 Task: Create in the project ToxicWorks and in the Backlog issue 'Improve the appâ€™s performance during network interruptions' a child issue 'Serverless computing application cost optimization and testing', and assign it to team member softage.2@softage.net.
Action: Mouse moved to (199, 59)
Screenshot: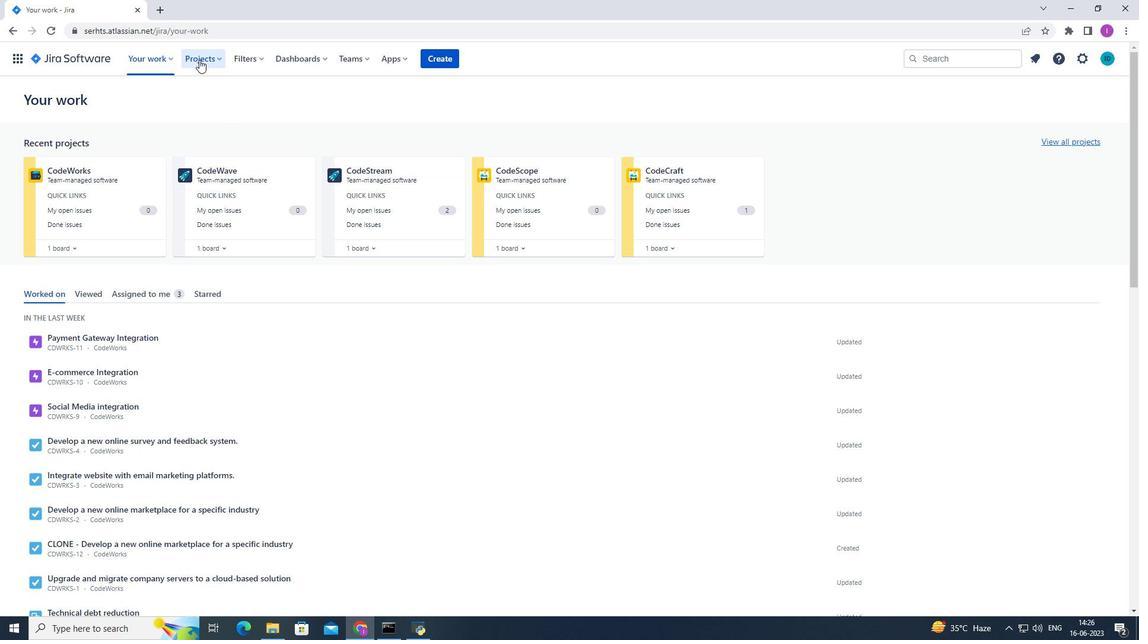
Action: Mouse pressed left at (199, 59)
Screenshot: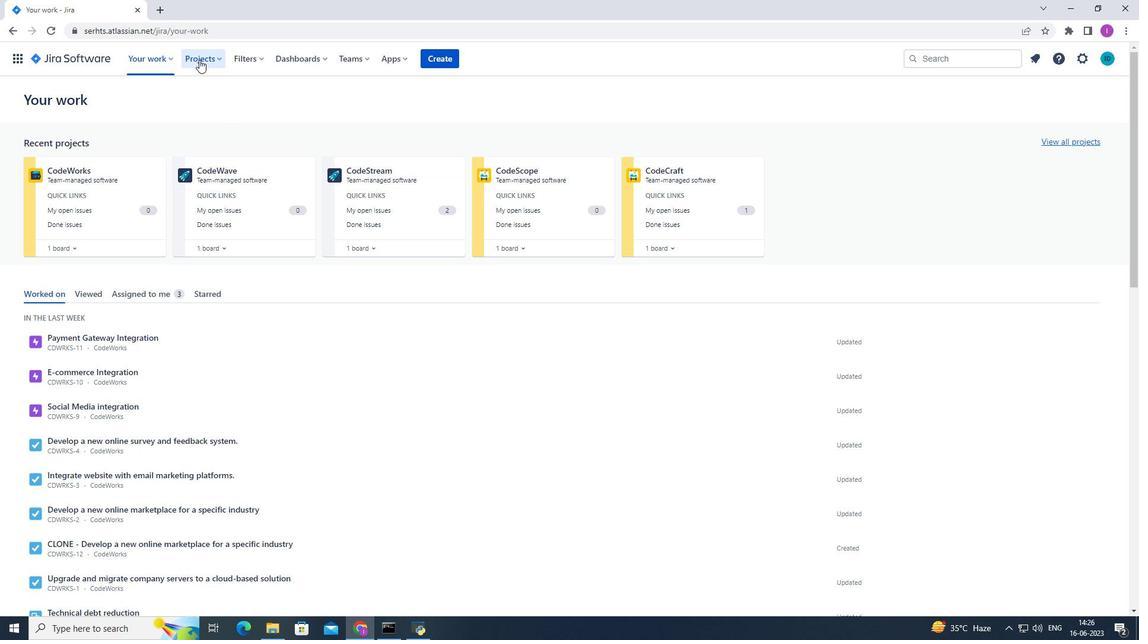 
Action: Mouse moved to (228, 103)
Screenshot: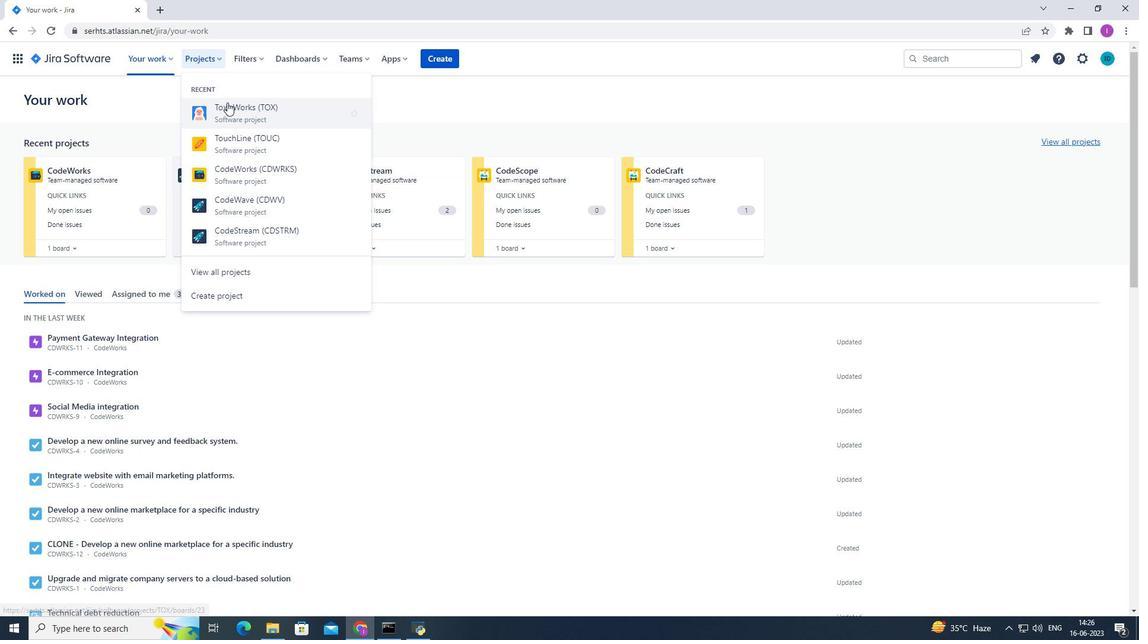 
Action: Mouse pressed left at (228, 103)
Screenshot: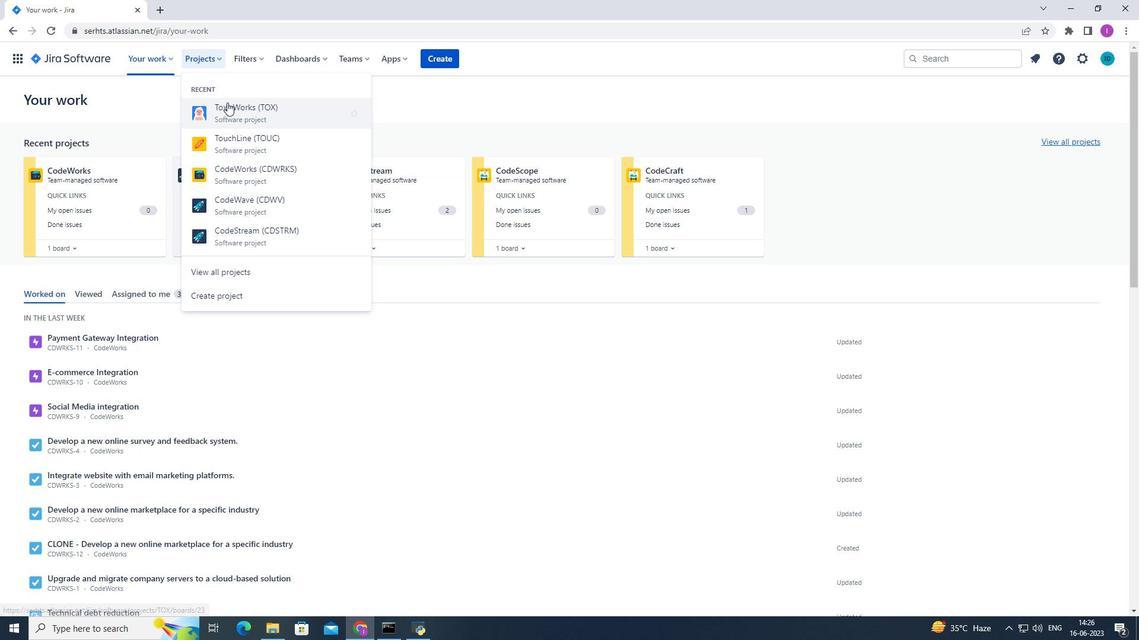 
Action: Mouse moved to (78, 184)
Screenshot: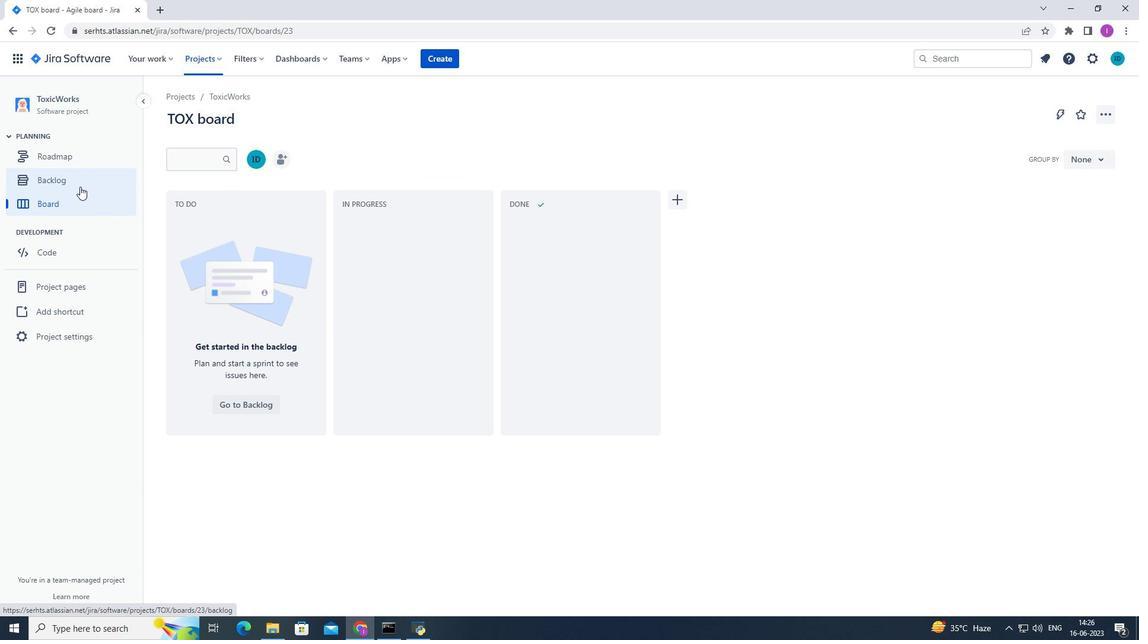 
Action: Mouse pressed left at (78, 184)
Screenshot: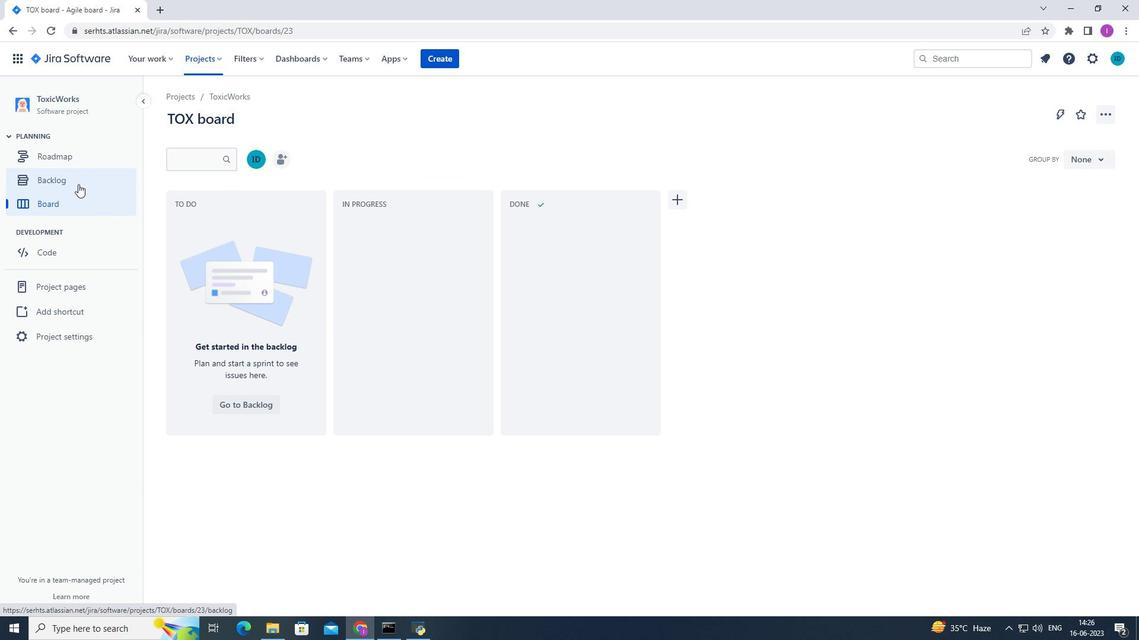 
Action: Mouse moved to (325, 351)
Screenshot: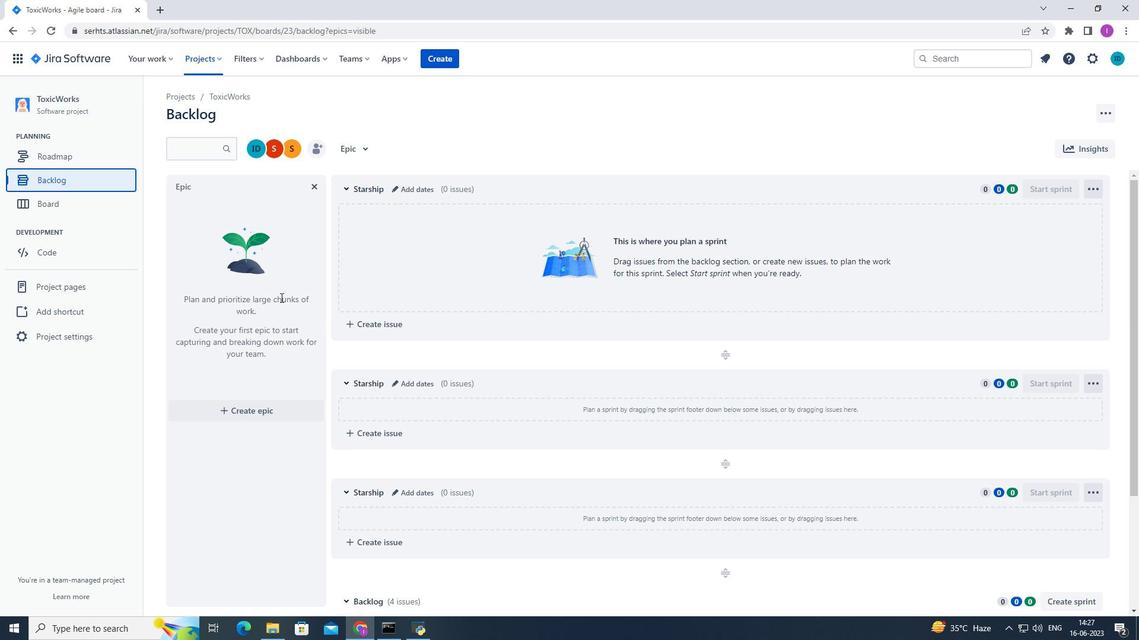 
Action: Mouse scrolled (325, 351) with delta (0, 0)
Screenshot: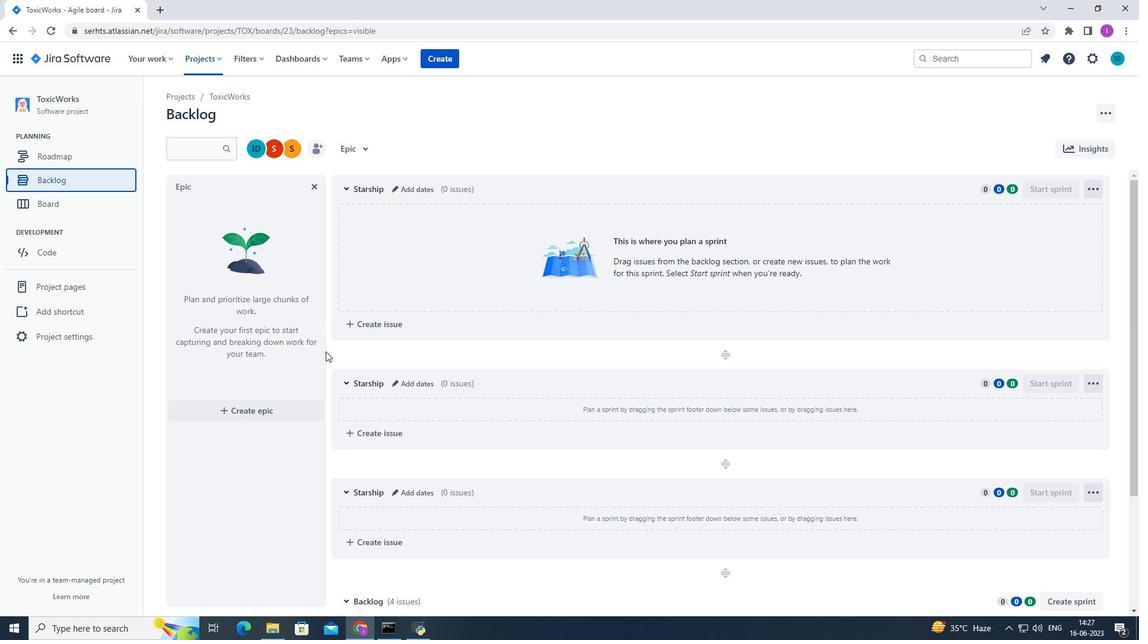 
Action: Mouse moved to (326, 351)
Screenshot: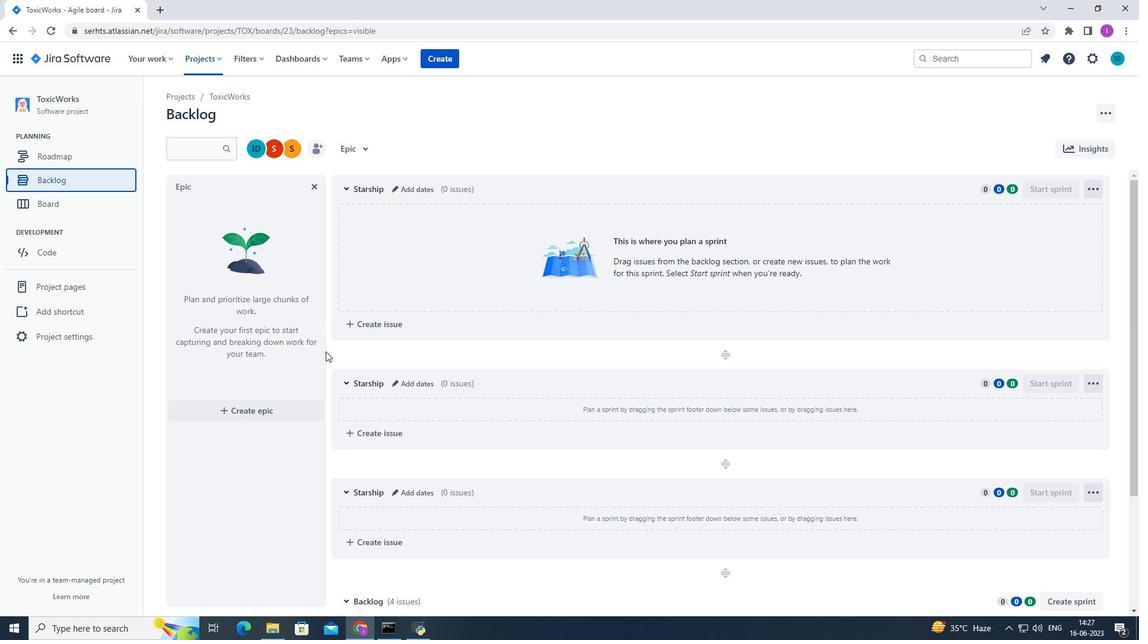 
Action: Mouse scrolled (326, 351) with delta (0, 0)
Screenshot: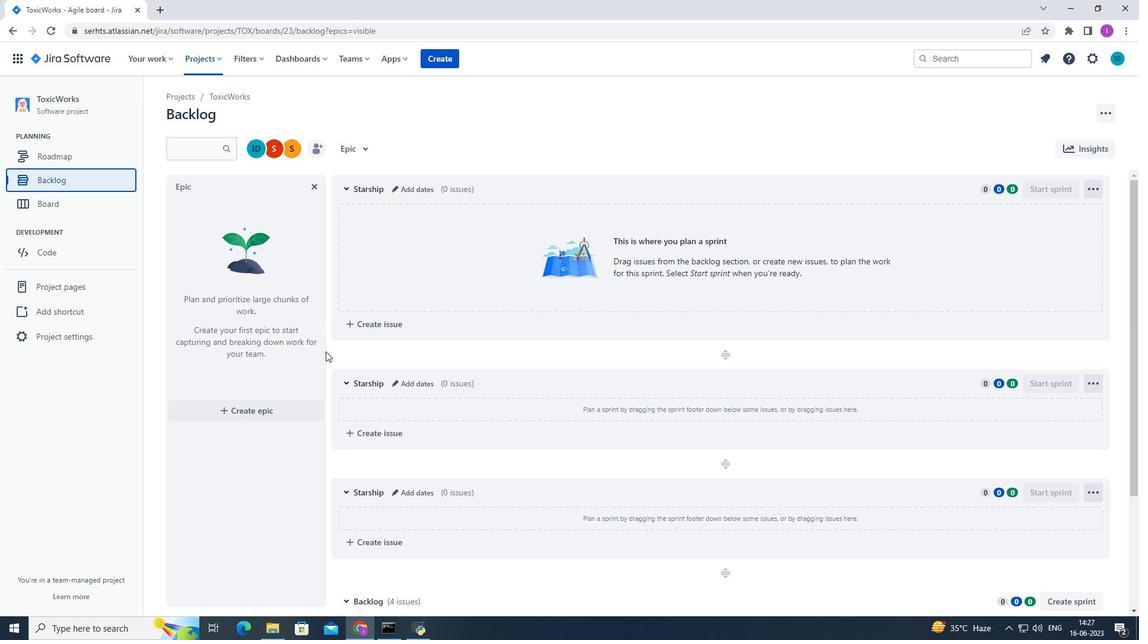 
Action: Mouse scrolled (326, 351) with delta (0, 0)
Screenshot: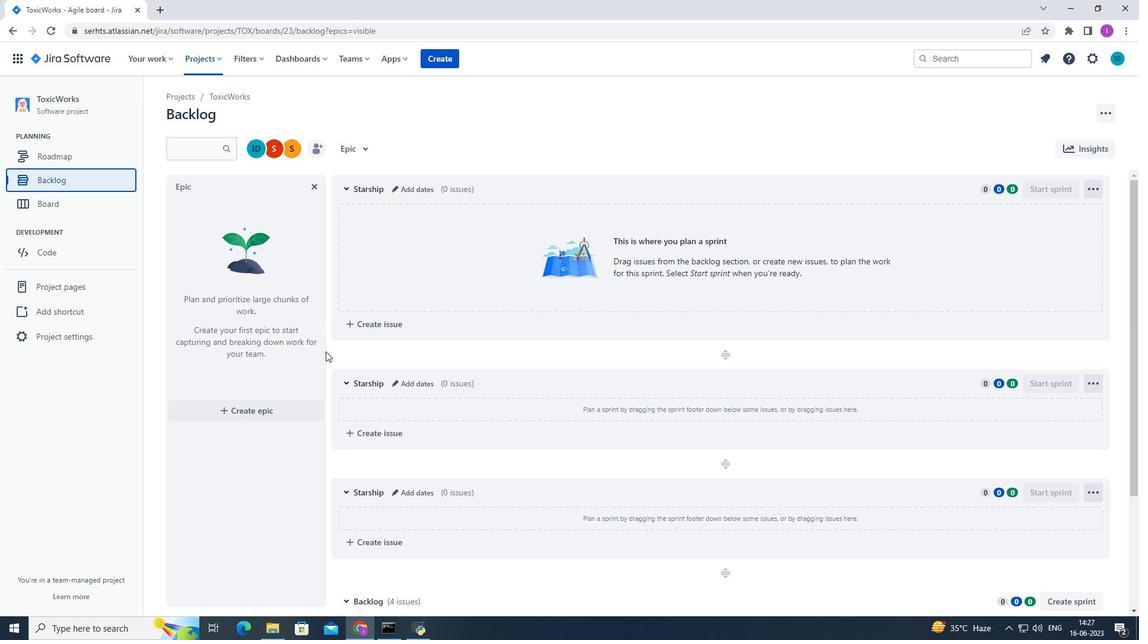 
Action: Mouse scrolled (326, 351) with delta (0, 0)
Screenshot: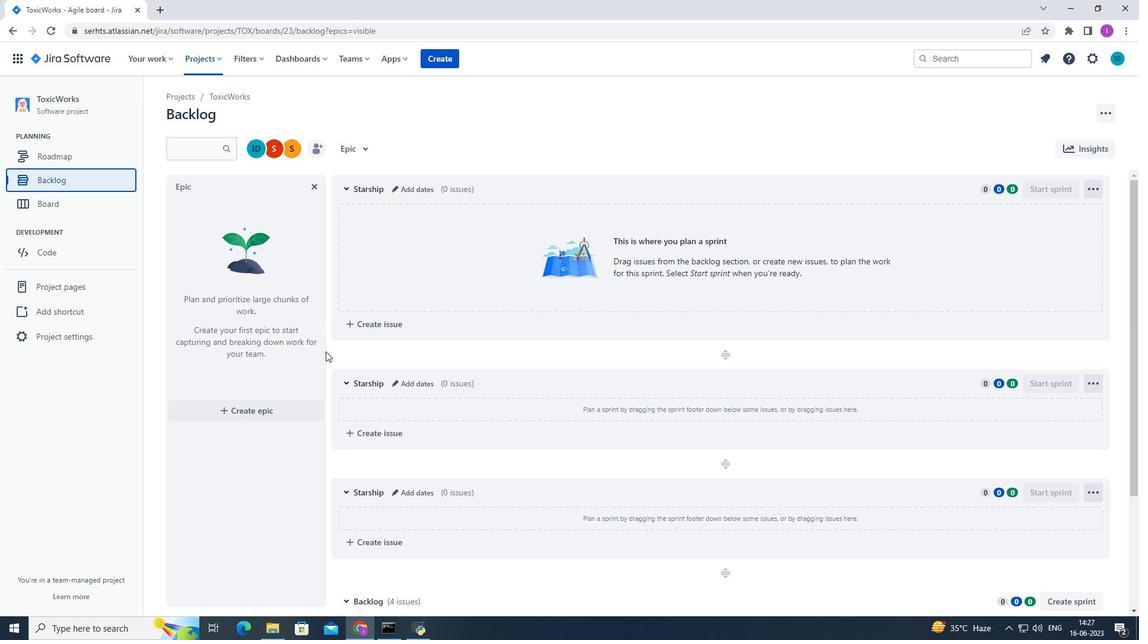 
Action: Mouse moved to (544, 468)
Screenshot: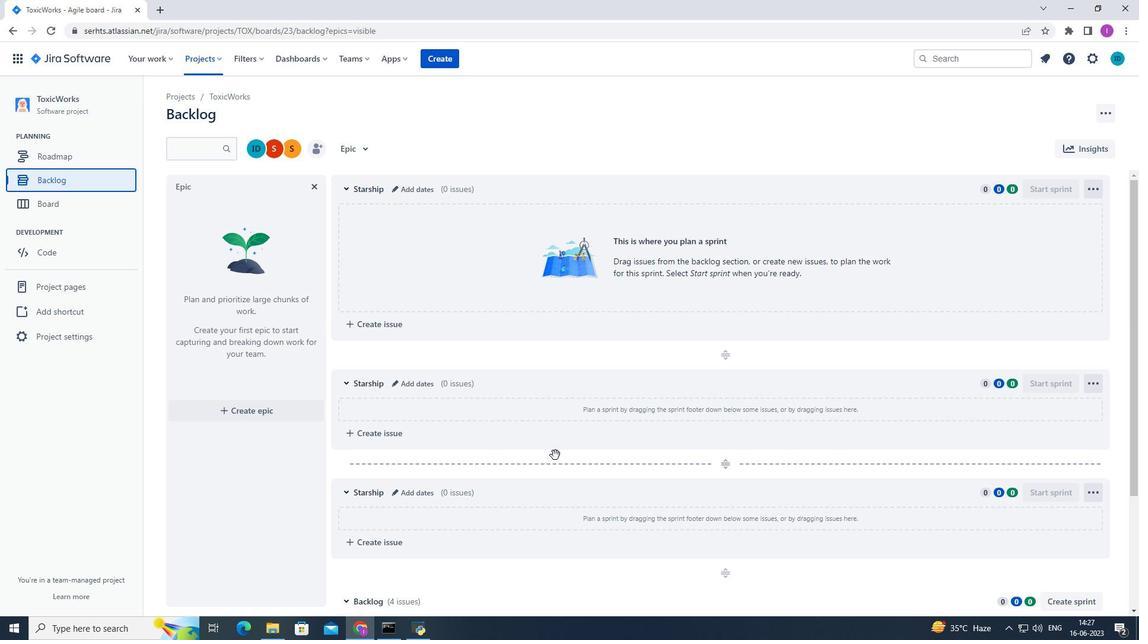 
Action: Mouse scrolled (545, 465) with delta (0, 0)
Screenshot: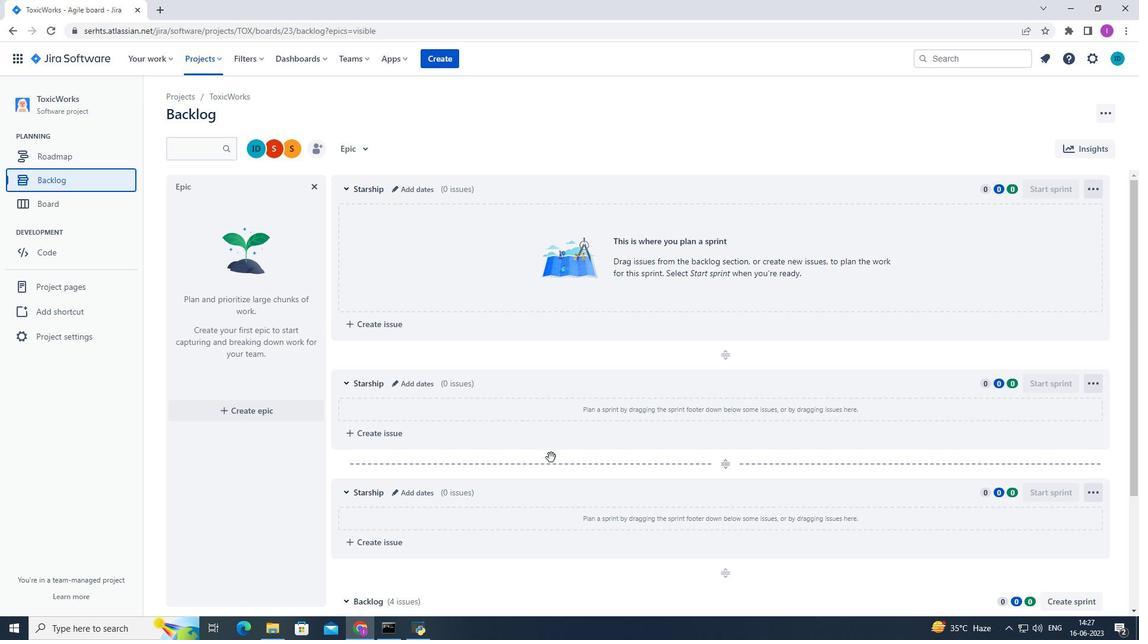 
Action: Mouse moved to (538, 486)
Screenshot: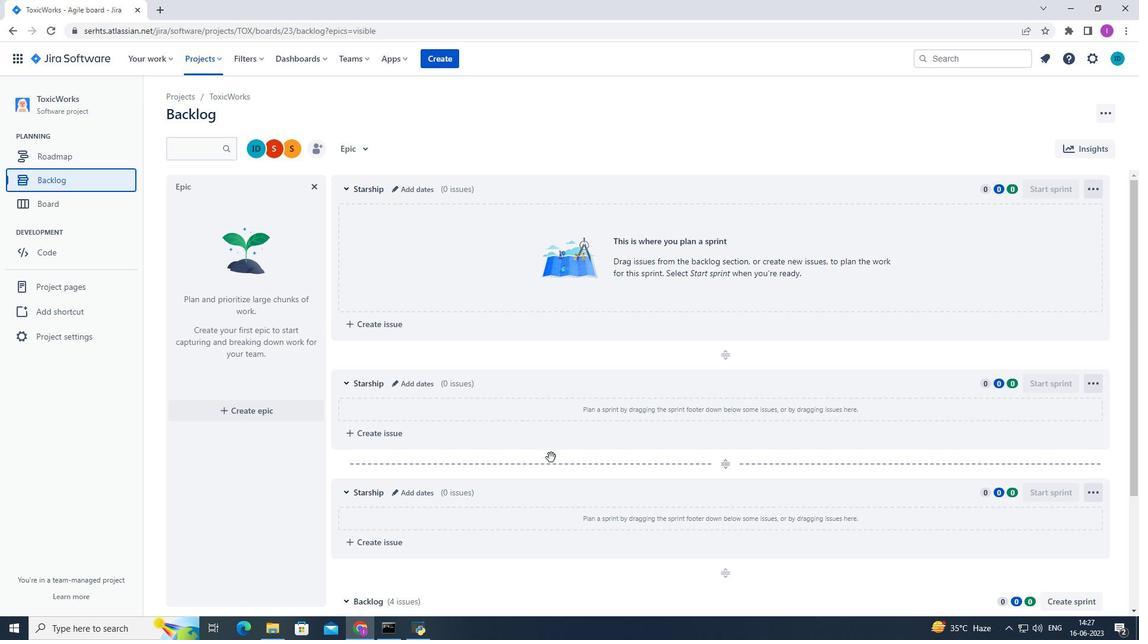 
Action: Mouse scrolled (541, 481) with delta (0, 0)
Screenshot: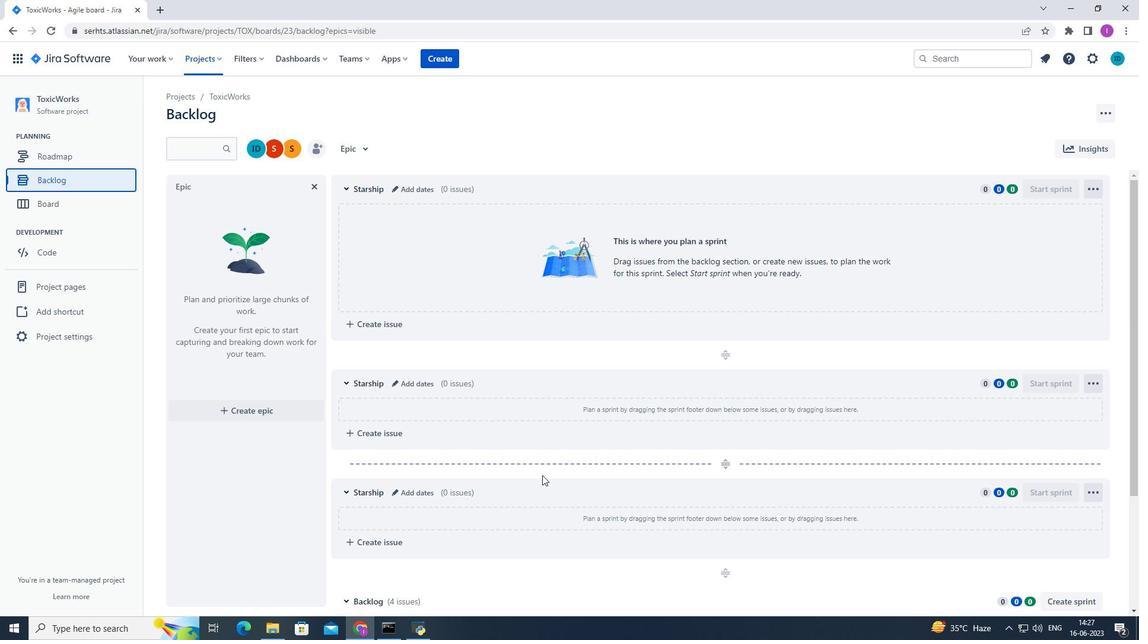 
Action: Mouse moved to (527, 500)
Screenshot: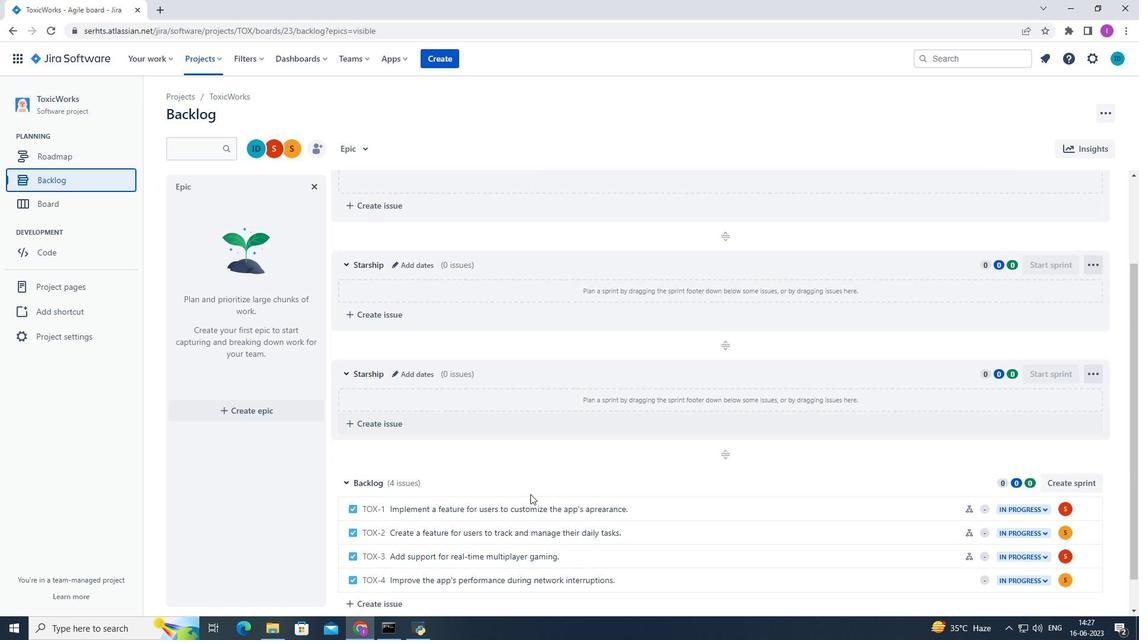 
Action: Mouse scrolled (527, 499) with delta (0, 0)
Screenshot: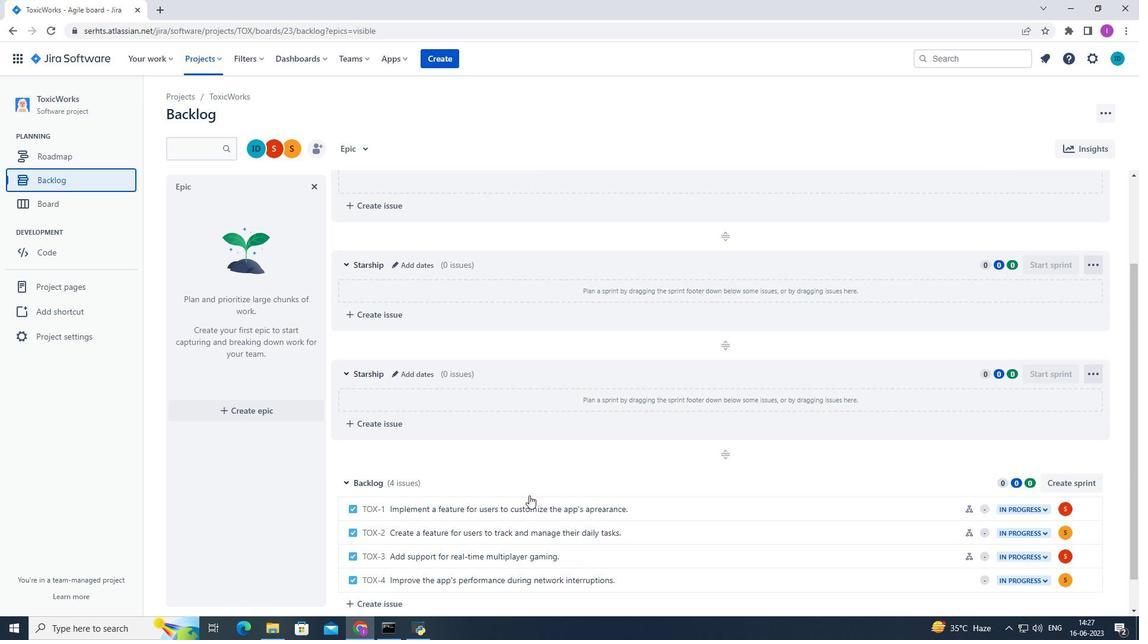 
Action: Mouse moved to (791, 545)
Screenshot: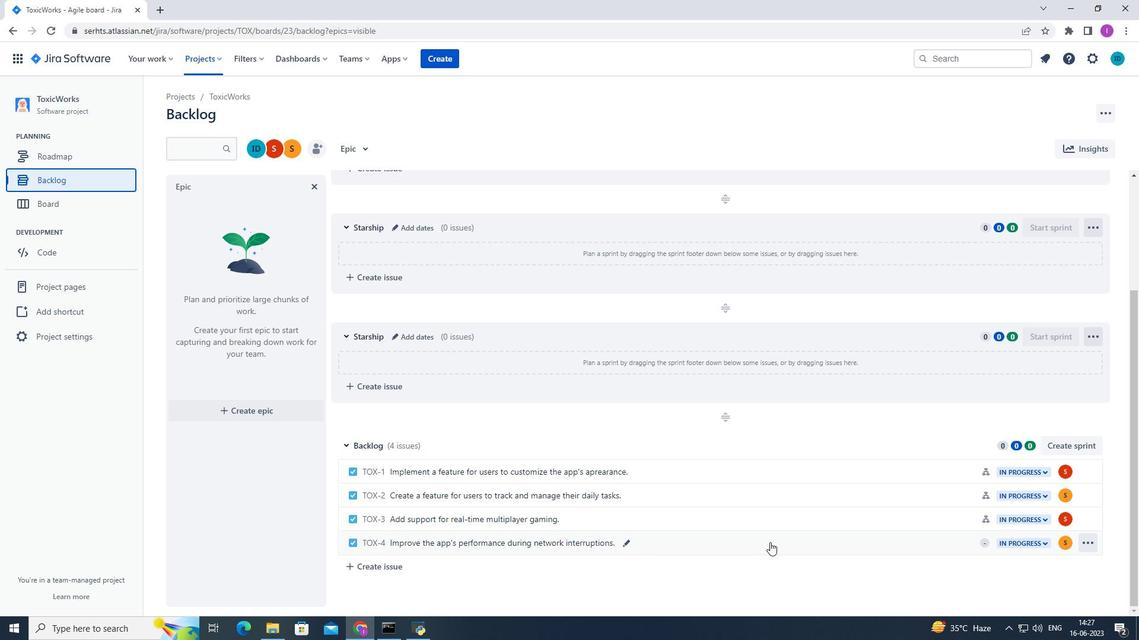 
Action: Mouse pressed left at (791, 545)
Screenshot: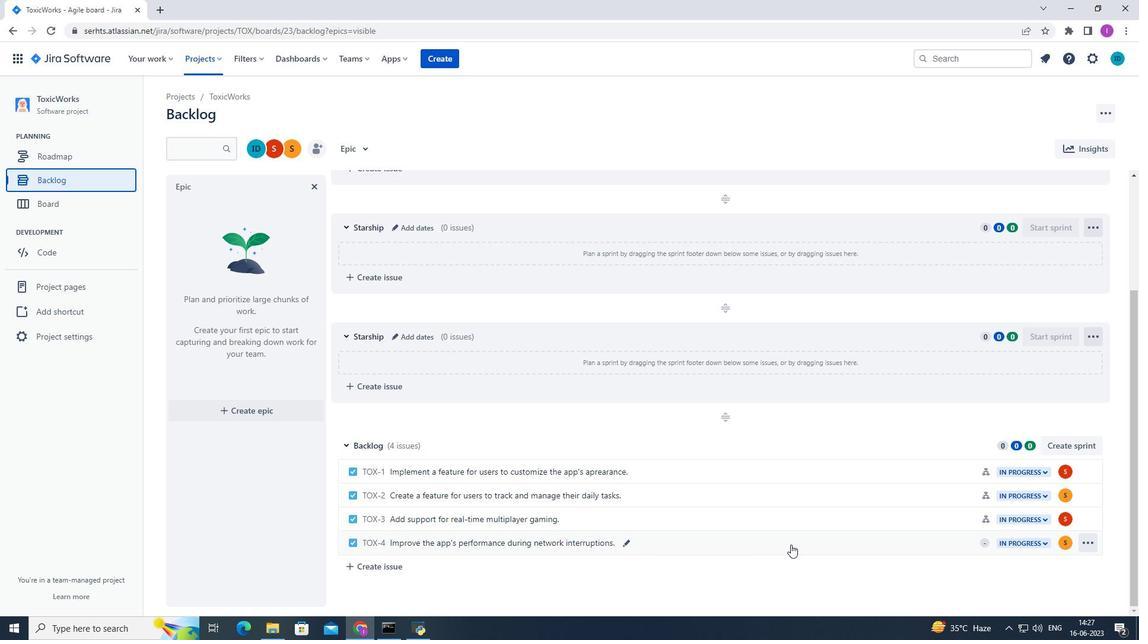 
Action: Mouse moved to (925, 259)
Screenshot: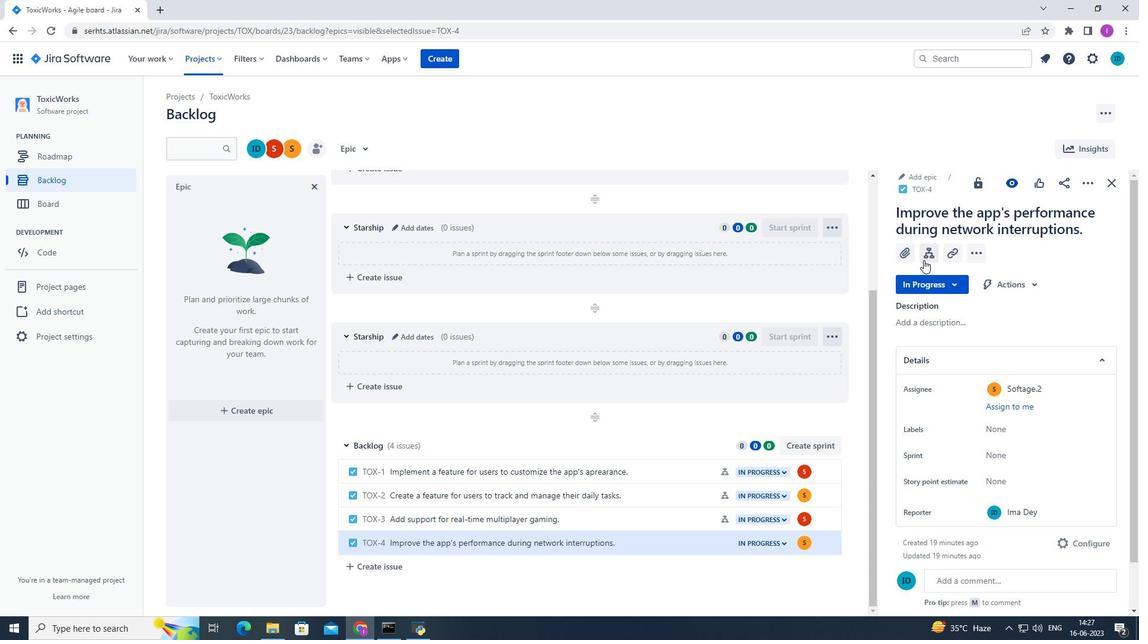 
Action: Mouse pressed left at (925, 259)
Screenshot: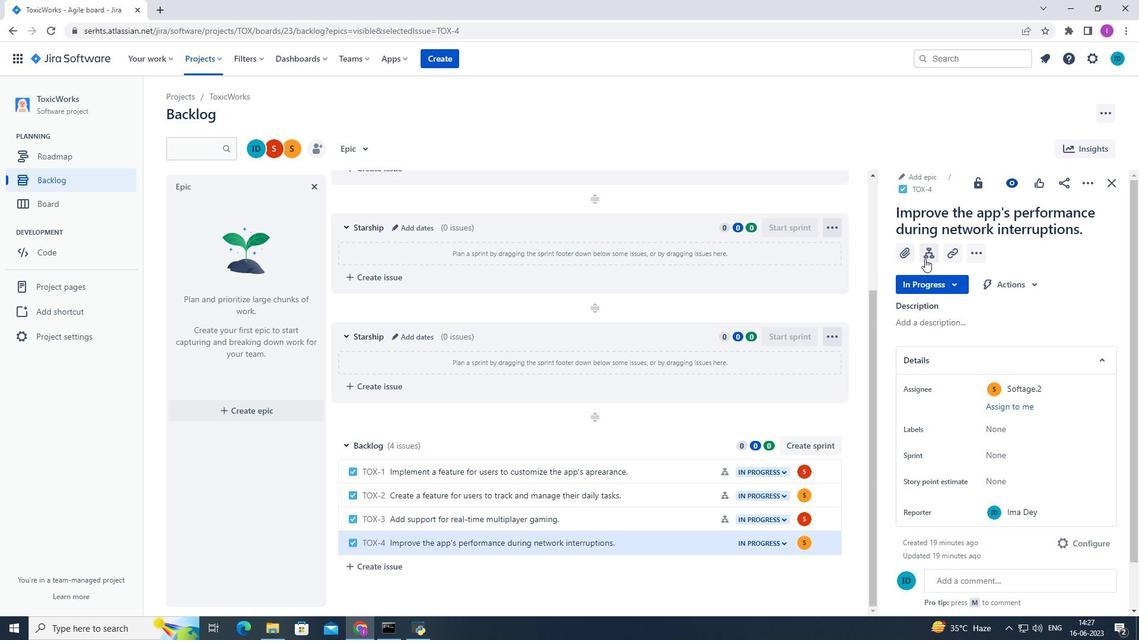 
Action: Mouse moved to (926, 255)
Screenshot: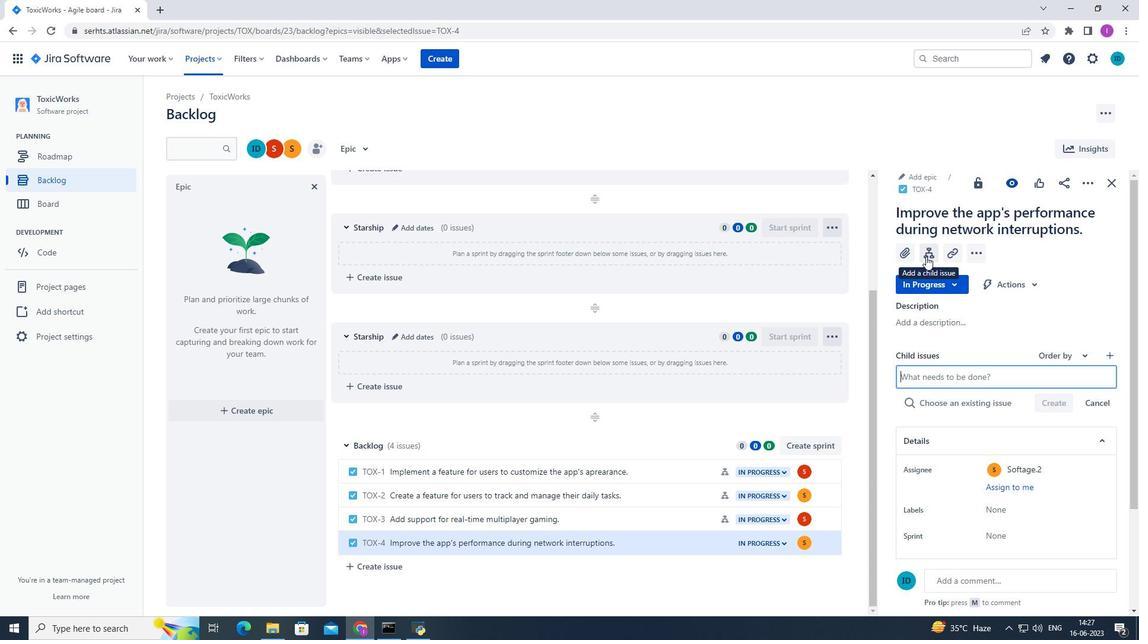 
Action: Mouse pressed left at (926, 255)
Screenshot: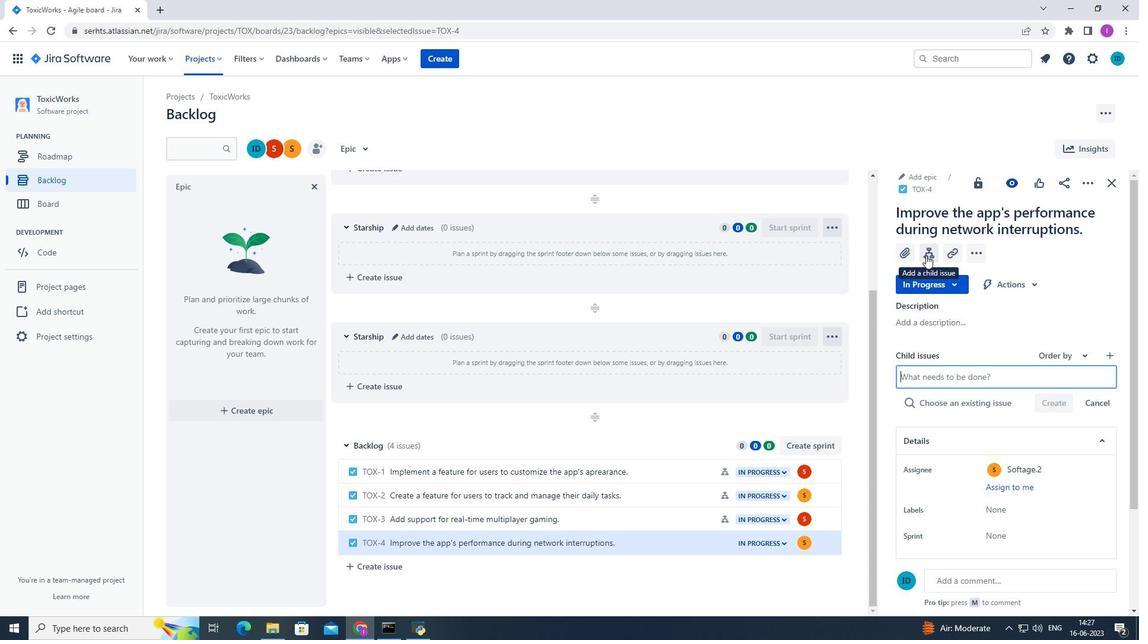 
Action: Mouse moved to (911, 377)
Screenshot: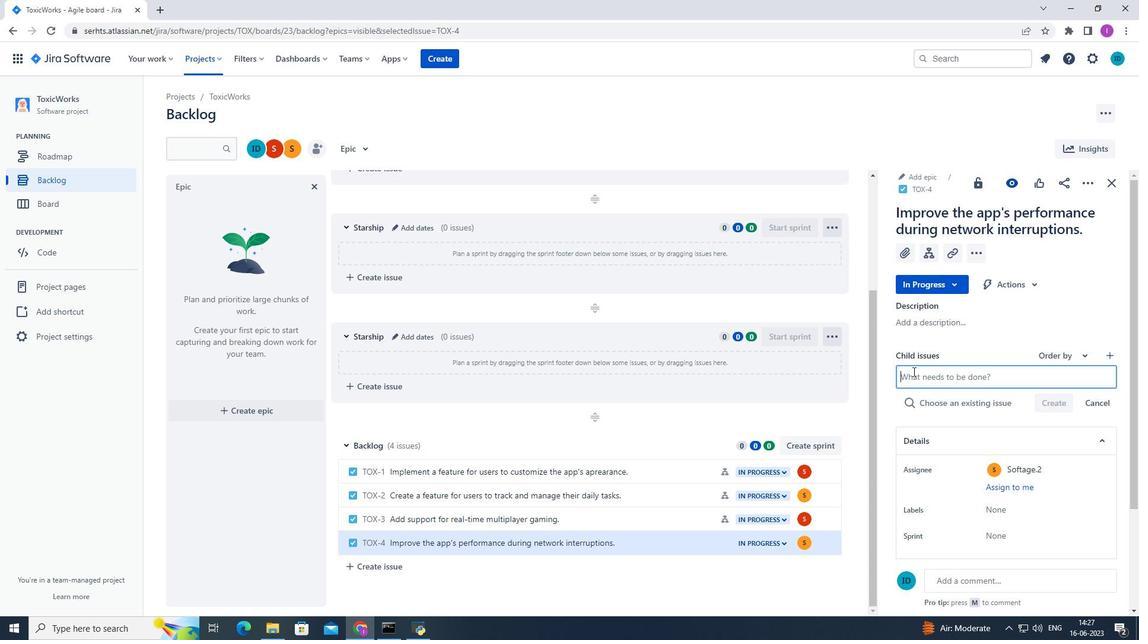 
Action: Mouse pressed left at (911, 377)
Screenshot: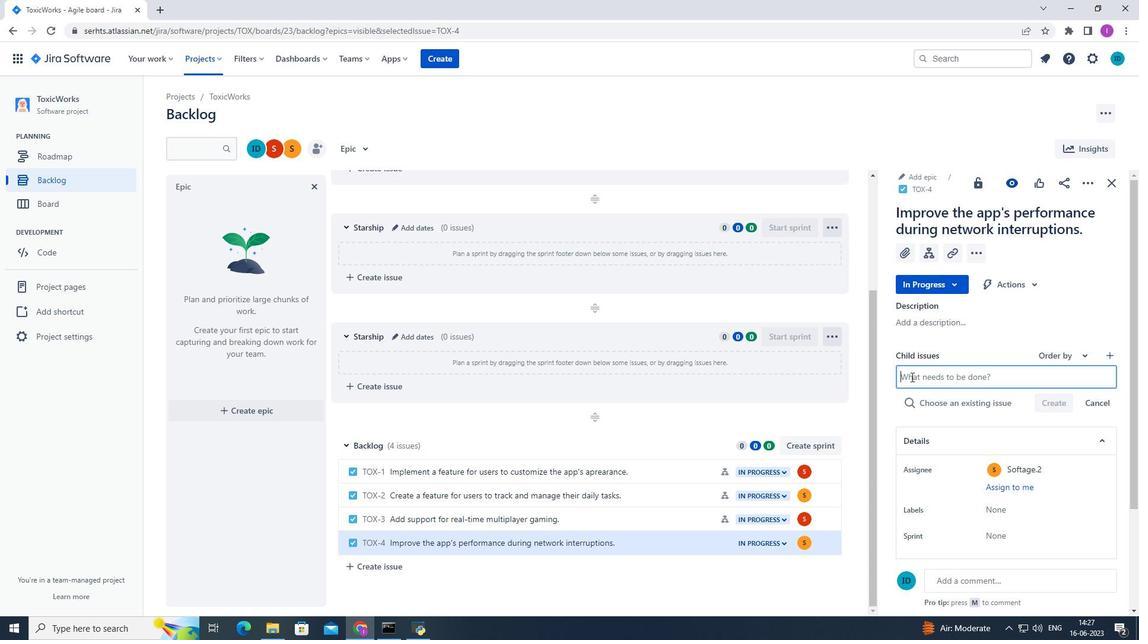 
Action: Mouse moved to (913, 374)
Screenshot: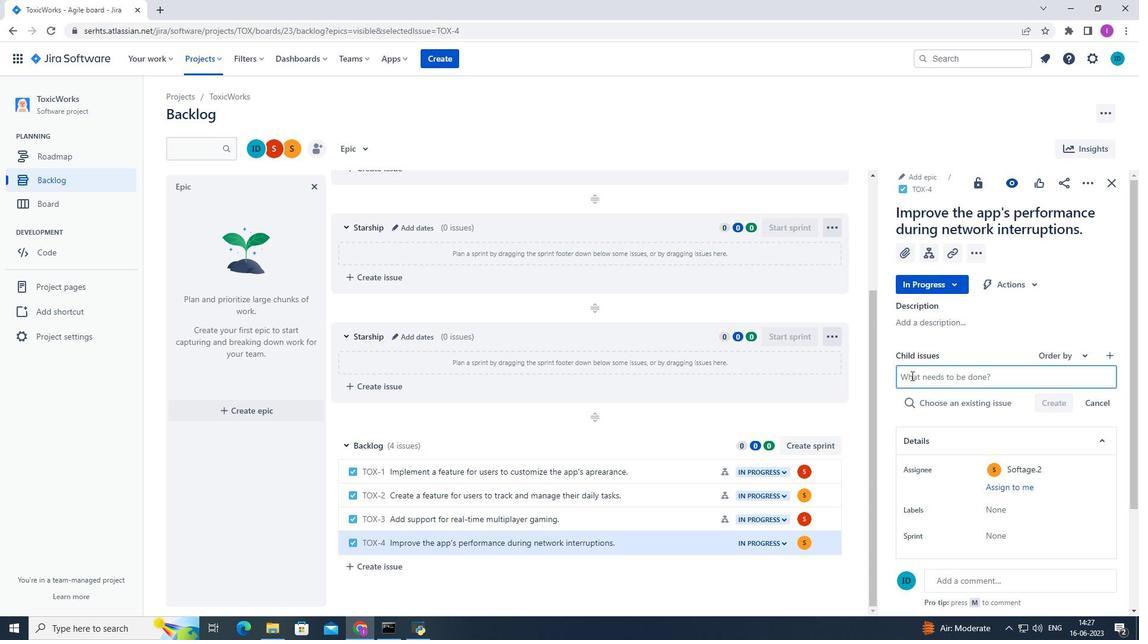 
Action: Key pressed <Key.shift>Serverless<Key.space>compur<Key.backspace>ting<Key.space>application<Key.space>cost<Key.space>optimization<Key.space>anf<Key.backspace>d<Key.space>testinf<Key.backspace>g
Screenshot: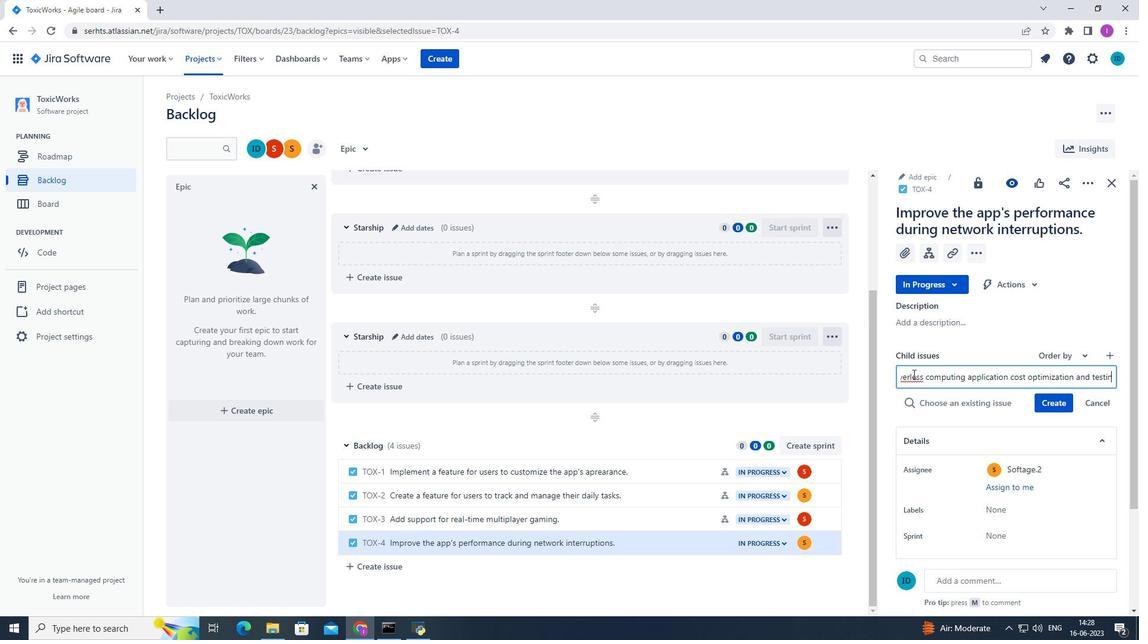 
Action: Mouse moved to (1061, 402)
Screenshot: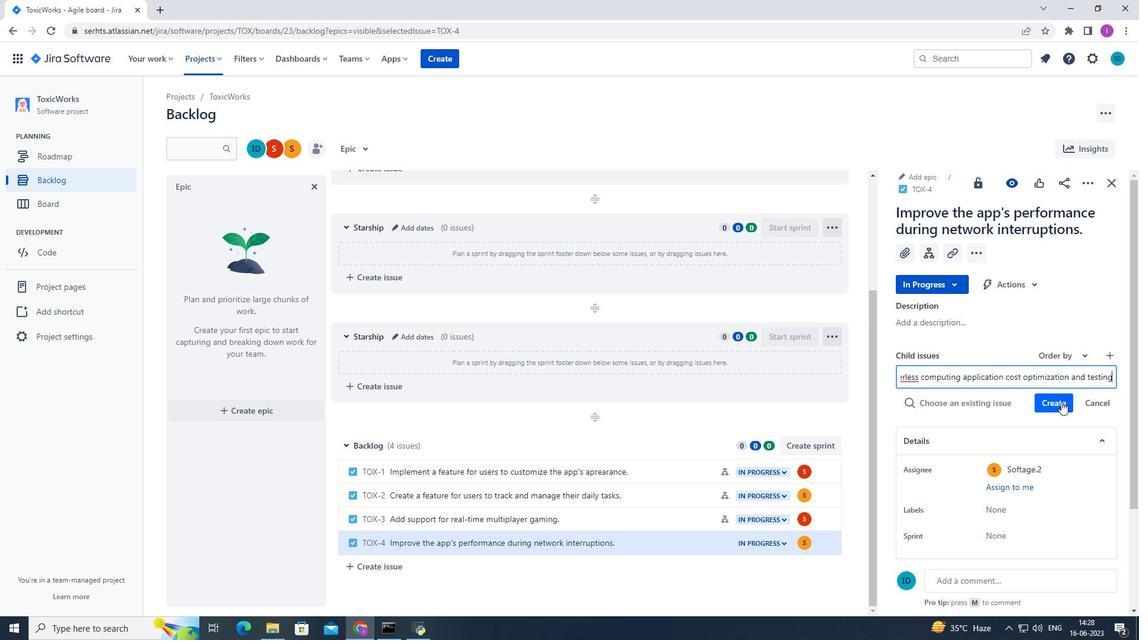 
Action: Mouse pressed left at (1061, 402)
Screenshot: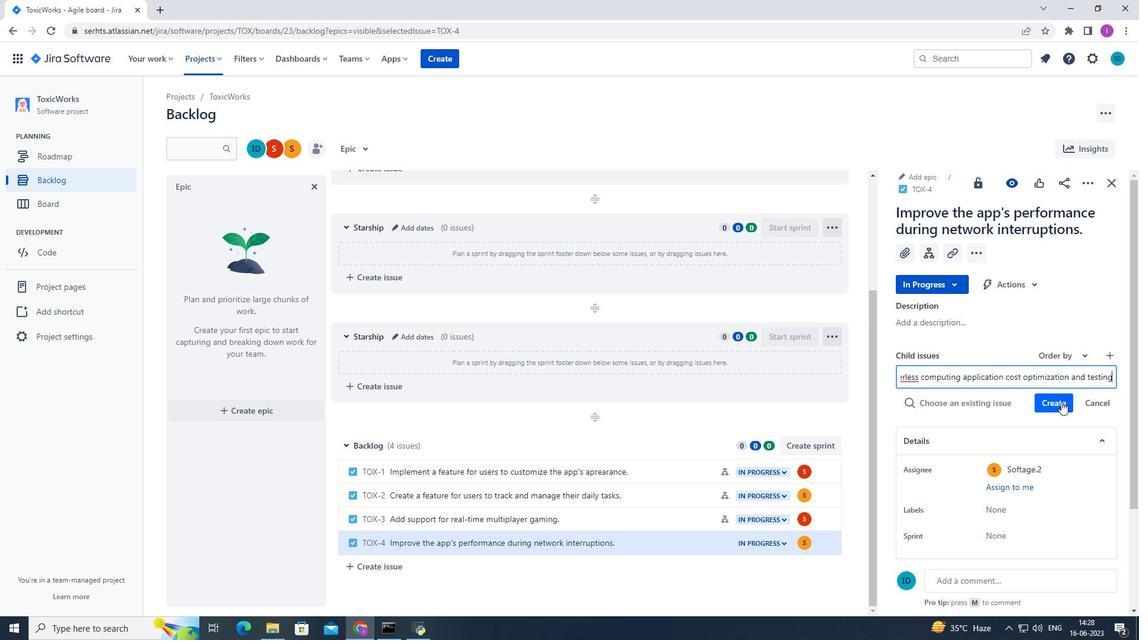 
Action: Mouse moved to (1065, 384)
Screenshot: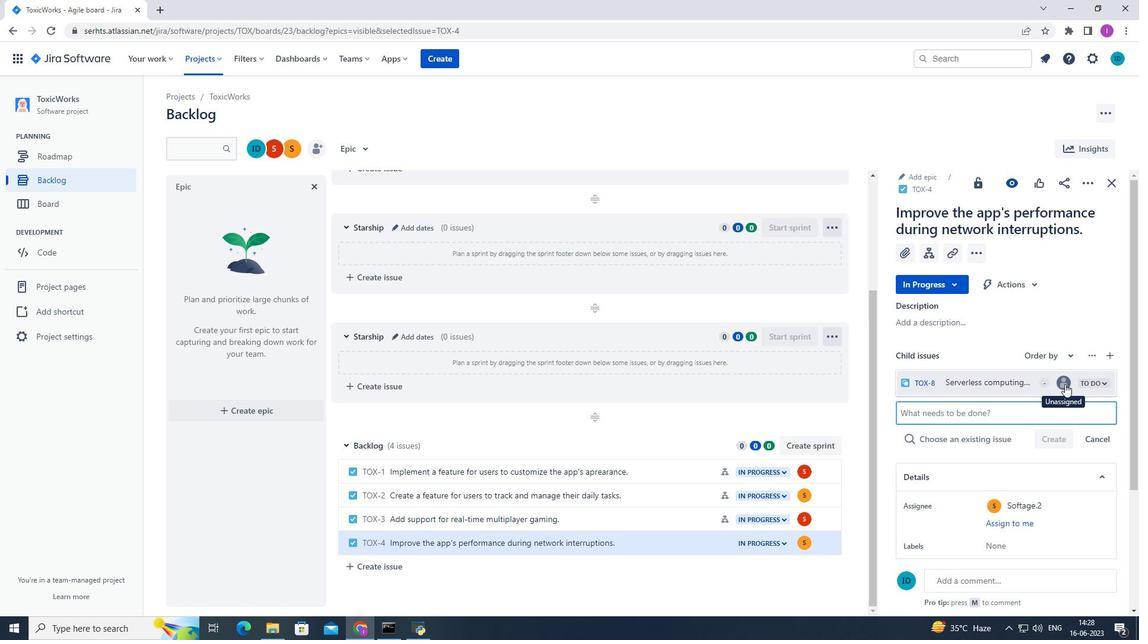 
Action: Mouse pressed left at (1065, 384)
Screenshot: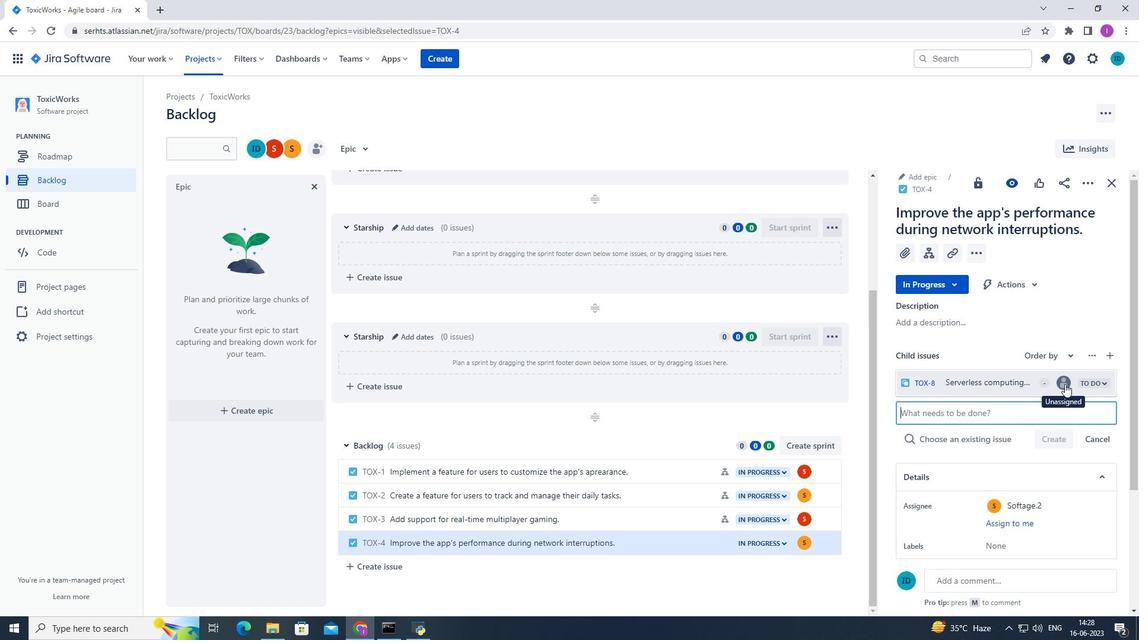 
Action: Mouse moved to (976, 444)
Screenshot: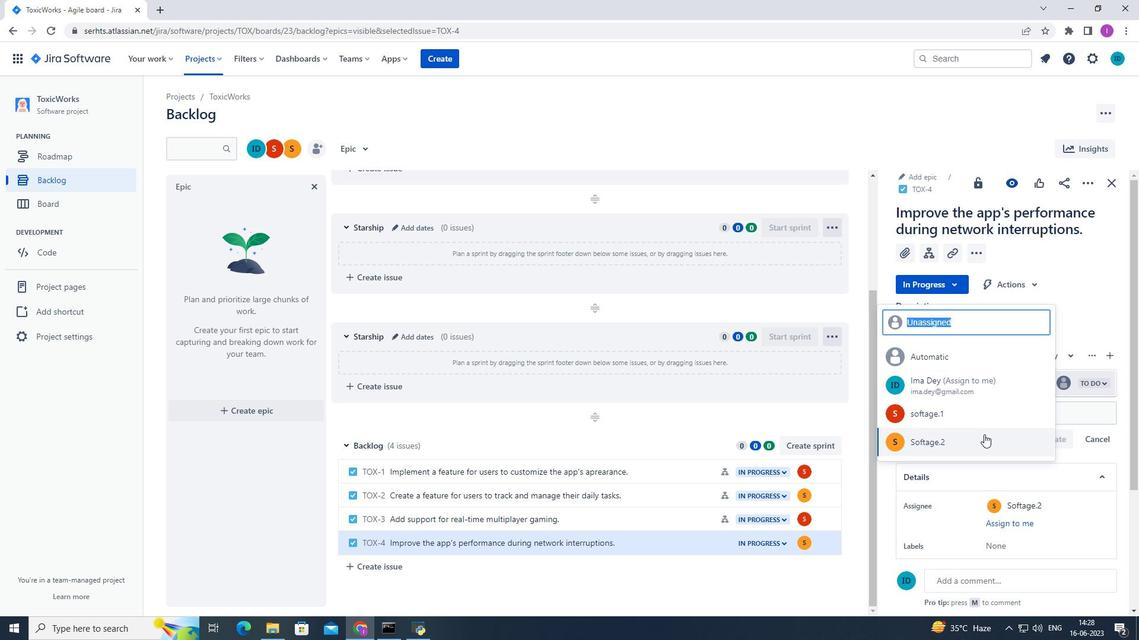 
Action: Mouse pressed left at (976, 444)
Screenshot: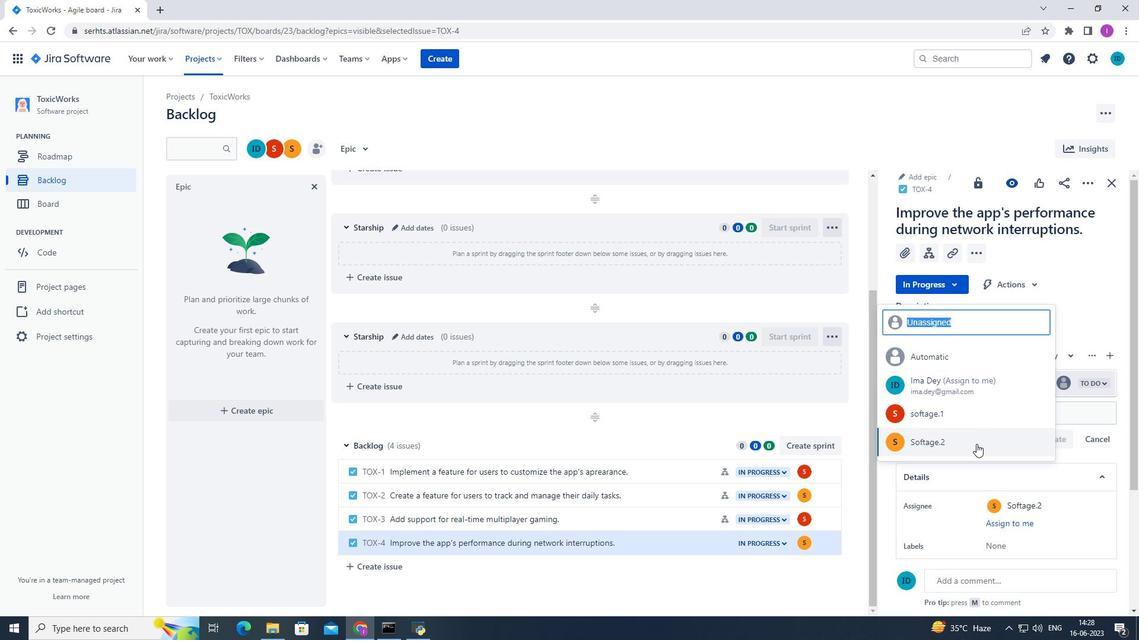 
Action: Mouse moved to (645, 577)
Screenshot: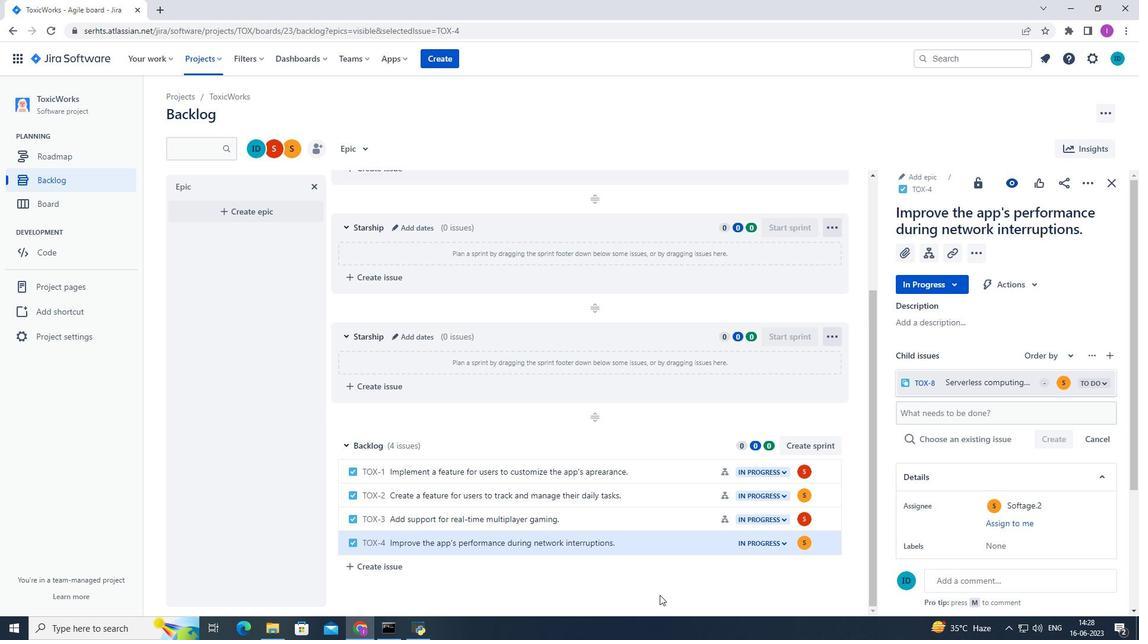 
